 Task: Print 1-2 pages.
Action: Mouse moved to (421, 244)
Screenshot: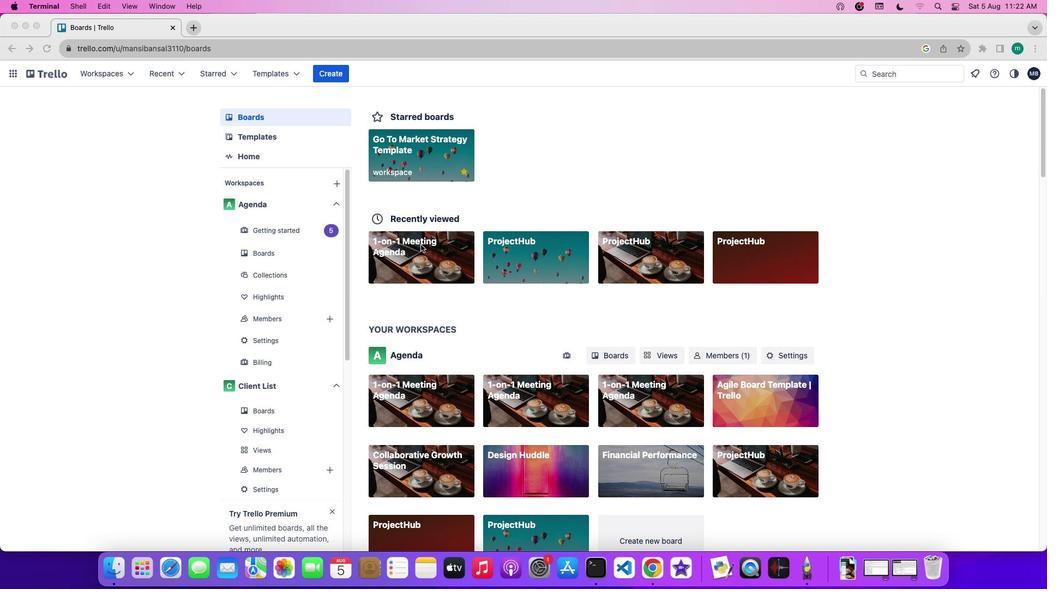 
Action: Mouse pressed left at (421, 244)
Screenshot: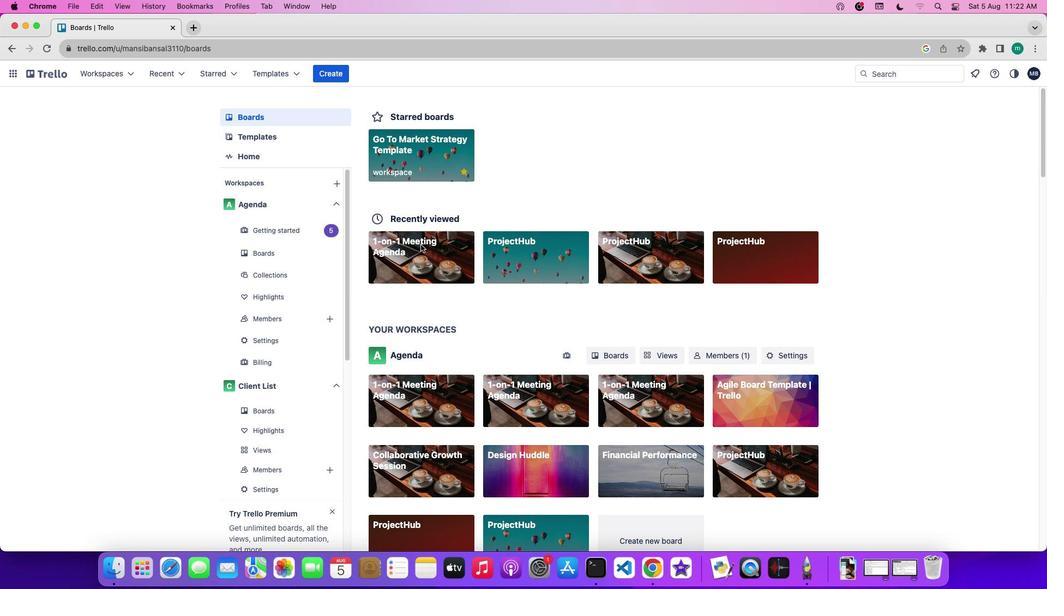 
Action: Mouse pressed left at (421, 244)
Screenshot: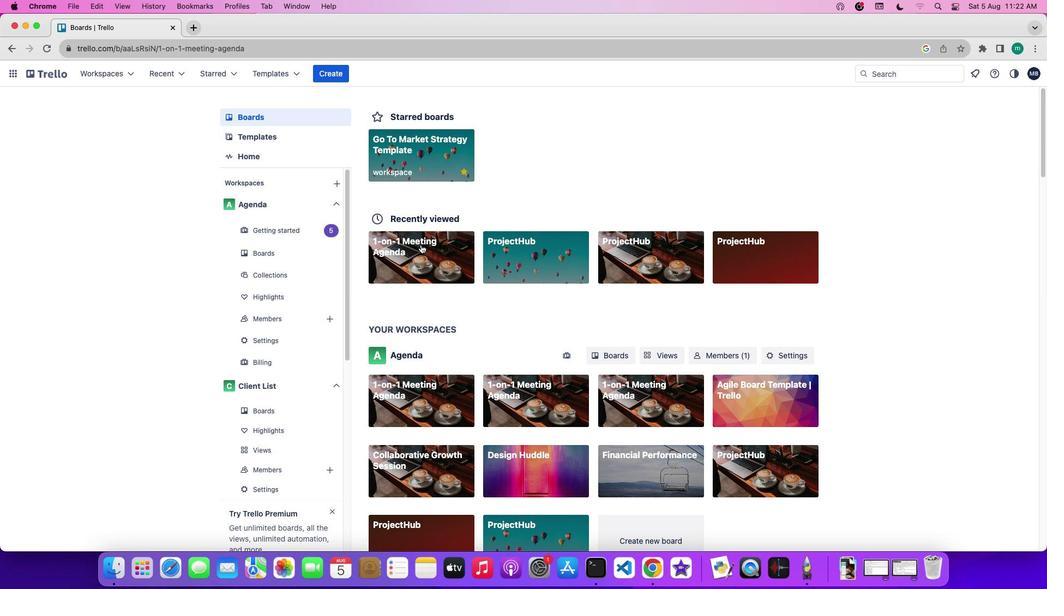 
Action: Mouse moved to (929, 221)
Screenshot: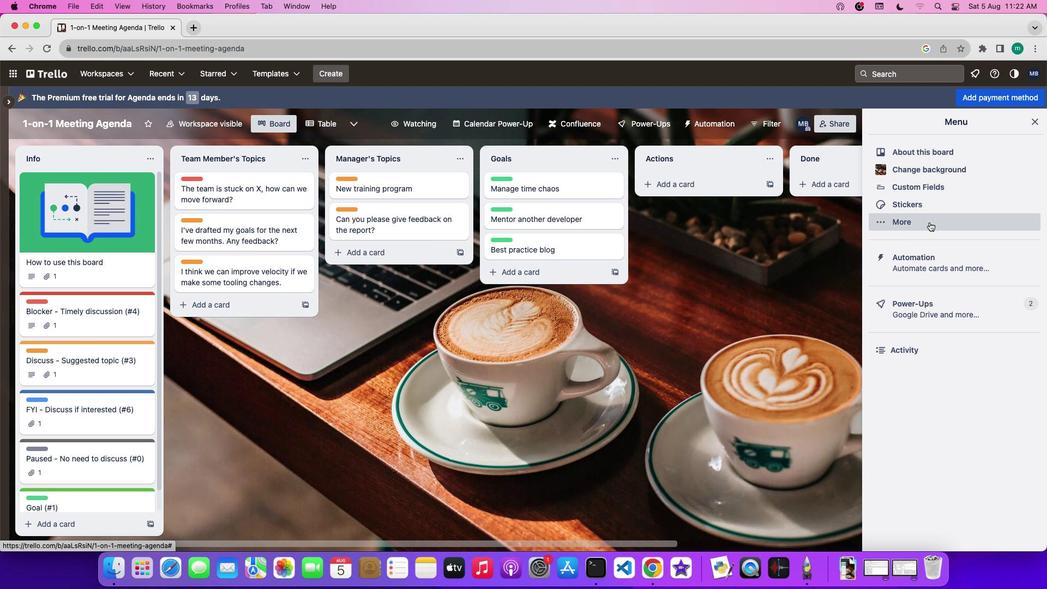 
Action: Mouse pressed left at (929, 221)
Screenshot: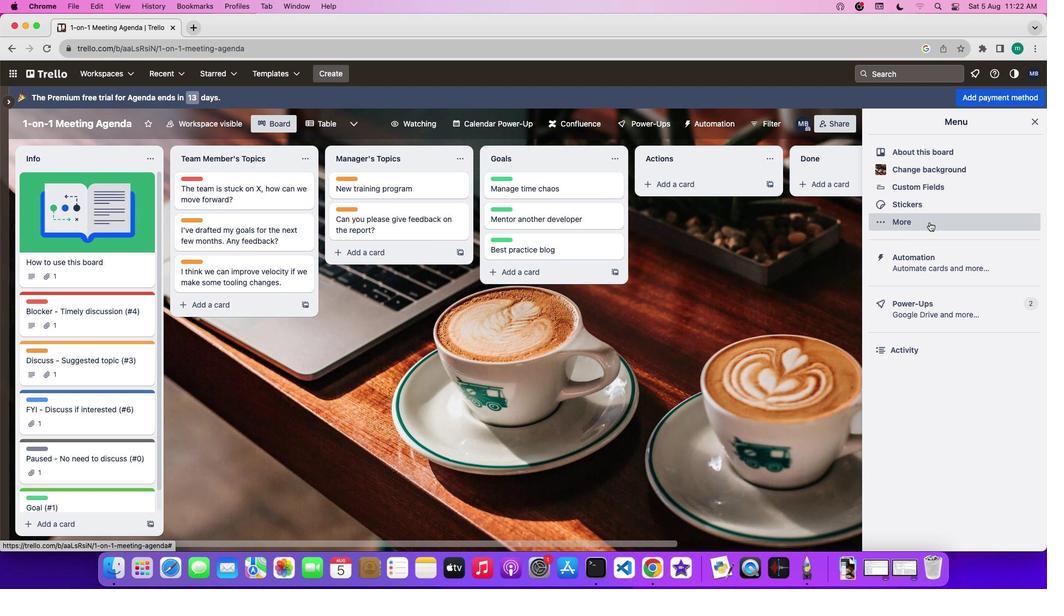 
Action: Mouse moved to (933, 305)
Screenshot: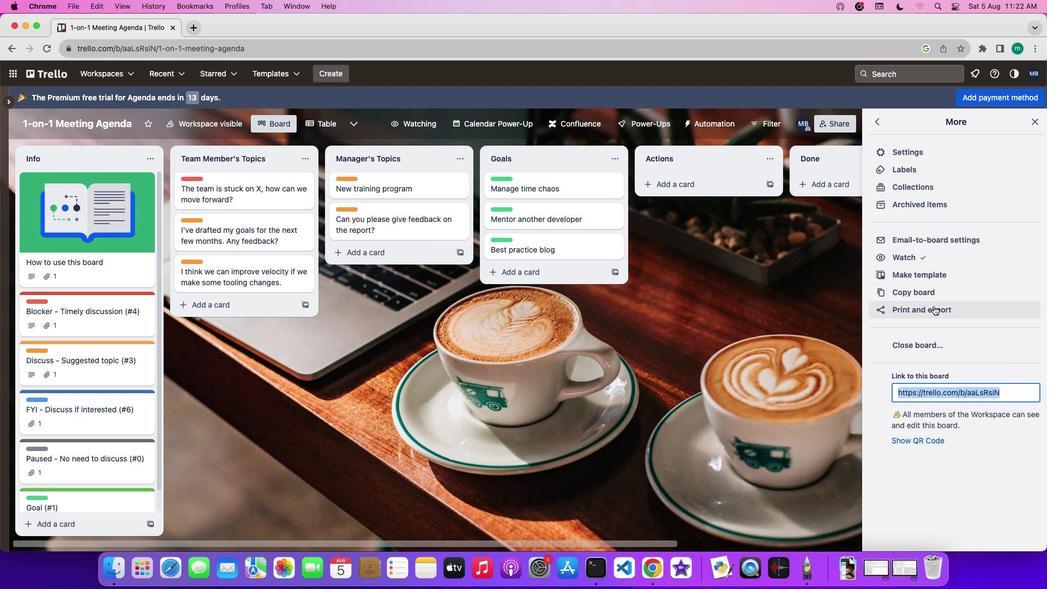
Action: Mouse pressed left at (933, 305)
Screenshot: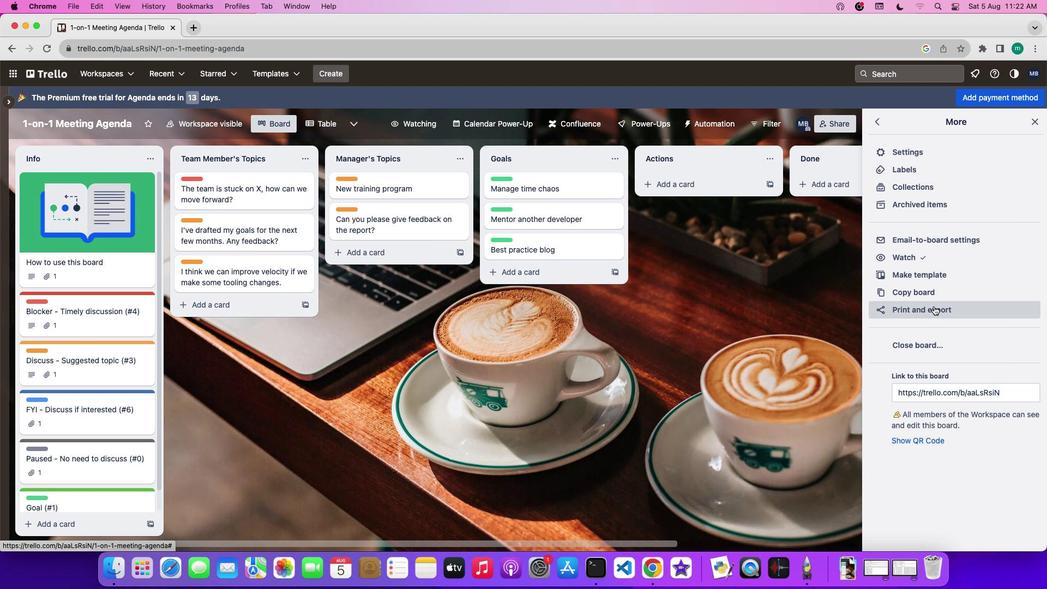 
Action: Mouse moved to (924, 362)
Screenshot: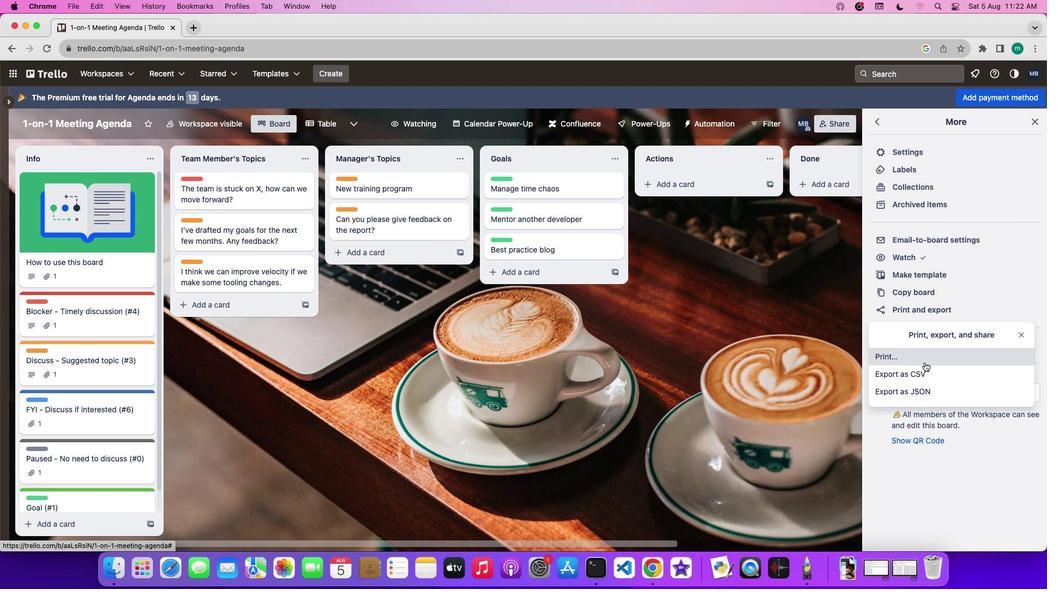 
Action: Mouse pressed left at (924, 362)
Screenshot: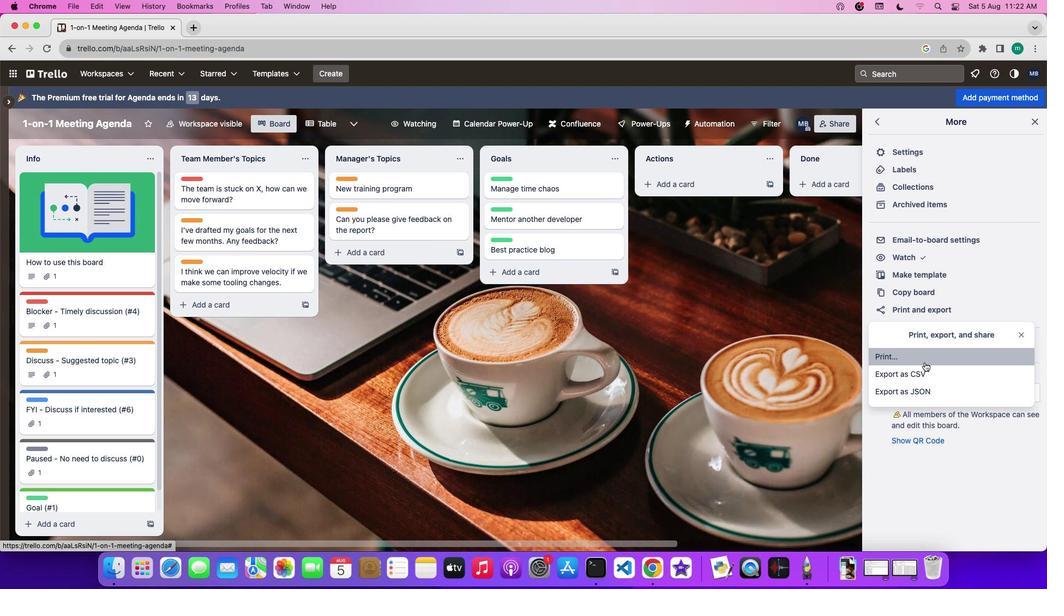 
Action: Mouse moved to (811, 140)
Screenshot: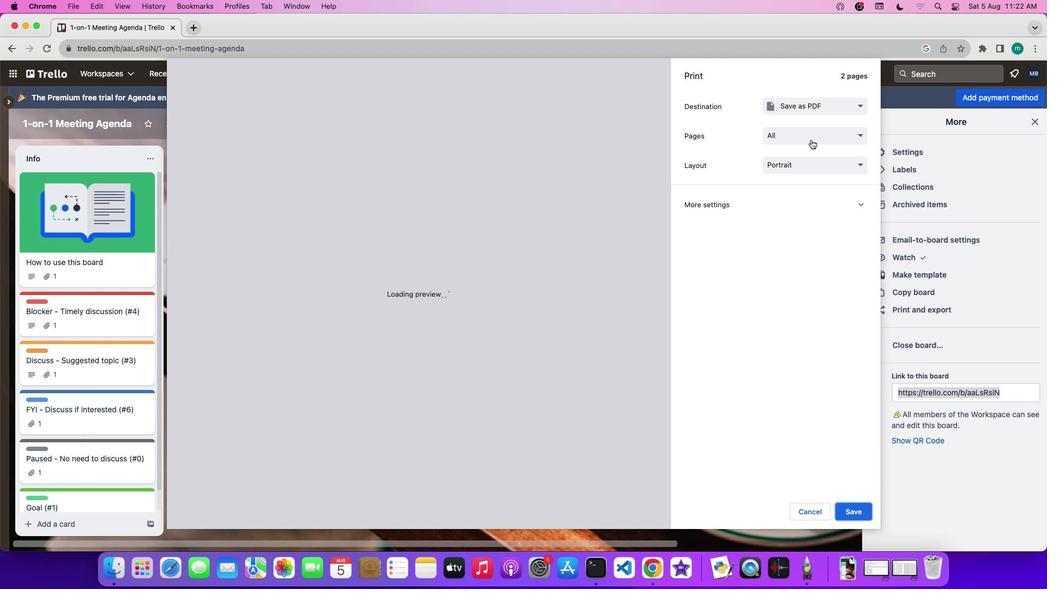 
Action: Mouse pressed left at (811, 140)
Screenshot: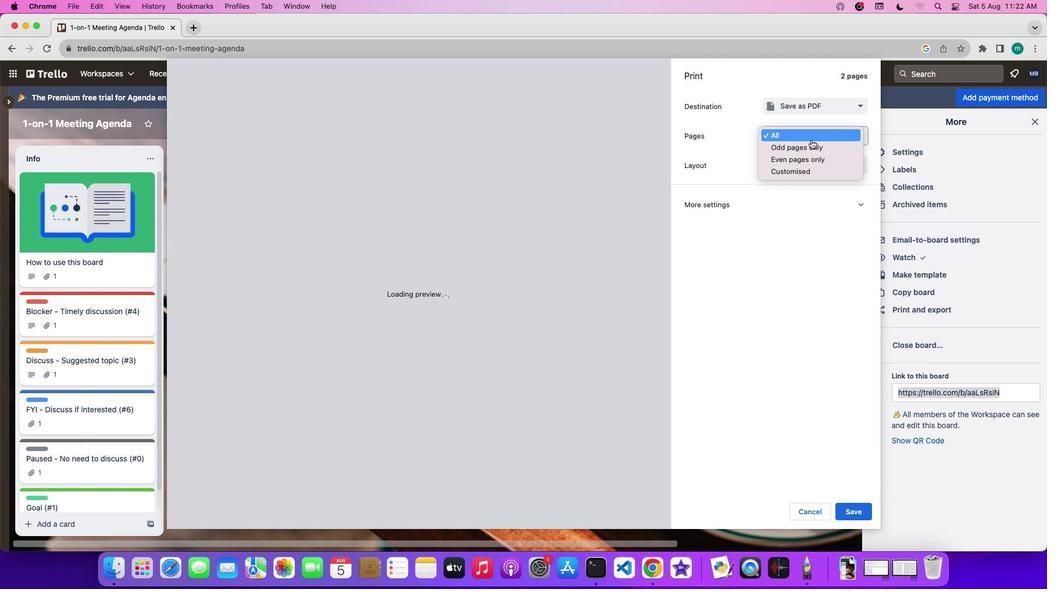 
Action: Mouse moved to (828, 165)
Screenshot: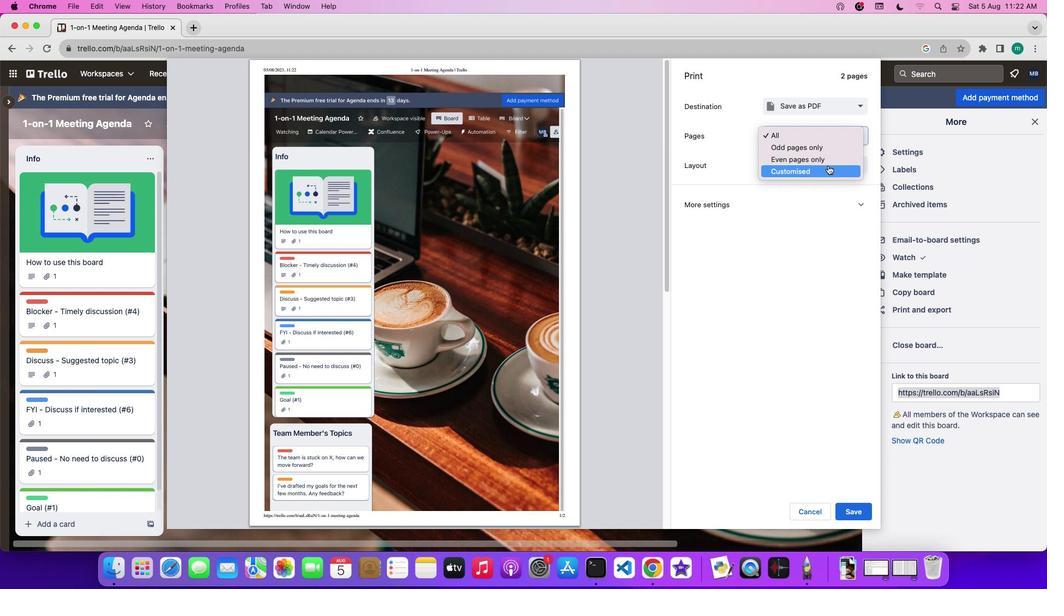 
Action: Mouse pressed left at (828, 165)
Screenshot: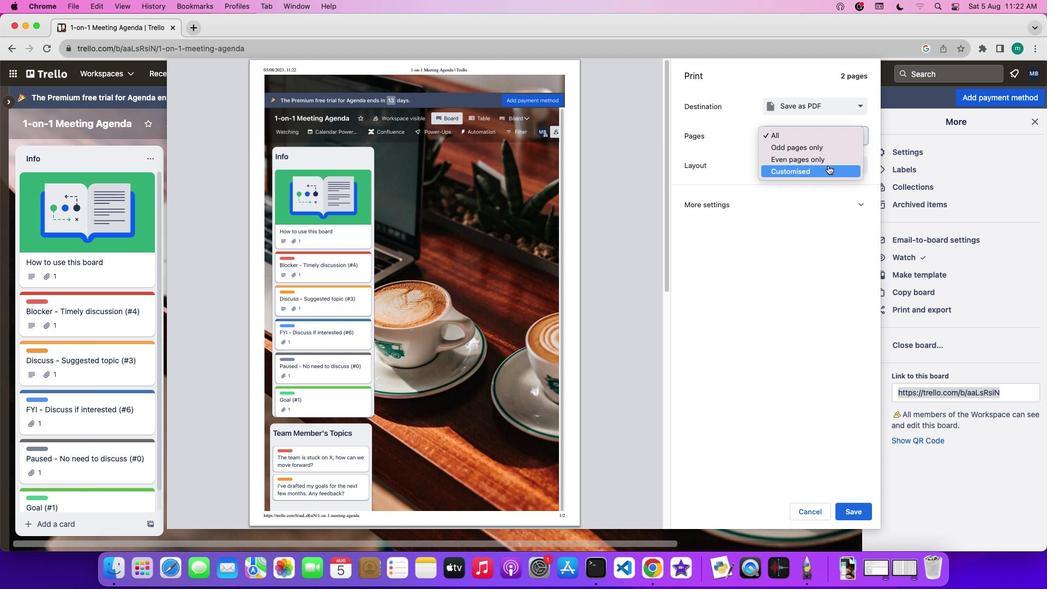 
Action: Mouse moved to (823, 157)
Screenshot: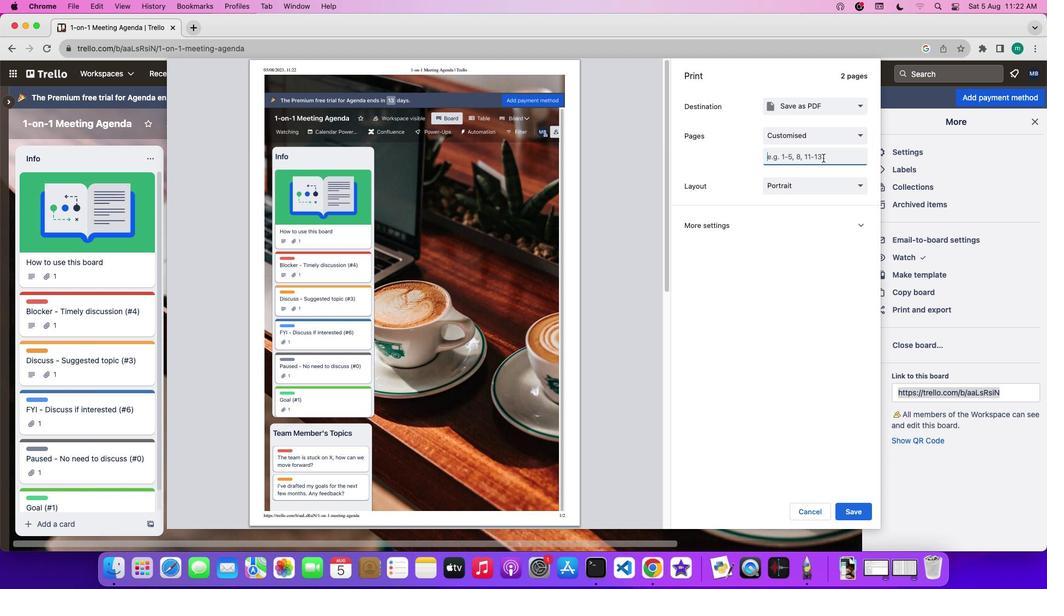 
Action: Mouse pressed left at (823, 157)
Screenshot: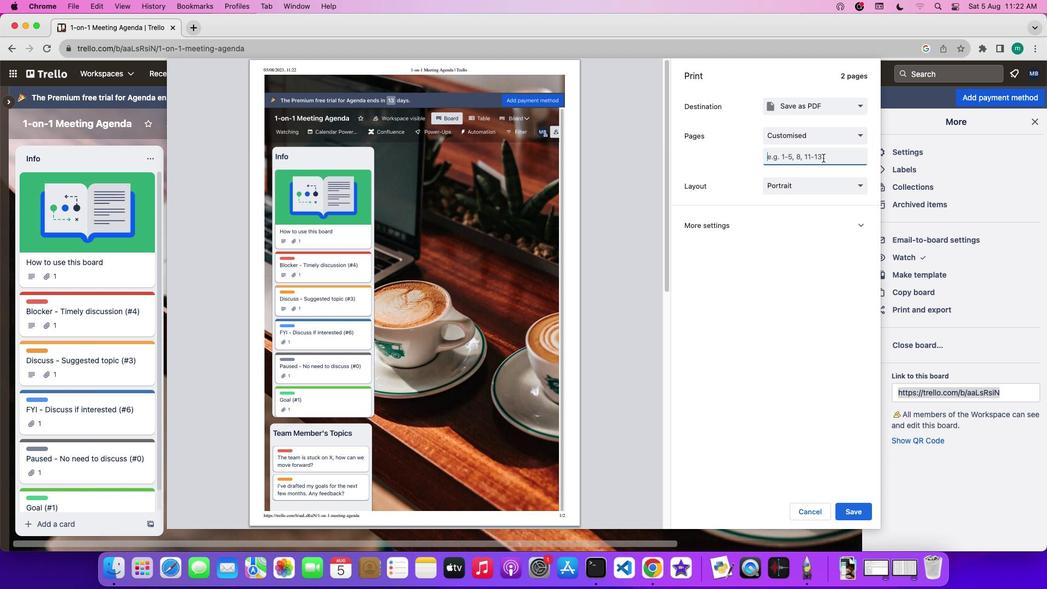 
Action: Key pressed '1''-''2'
Screenshot: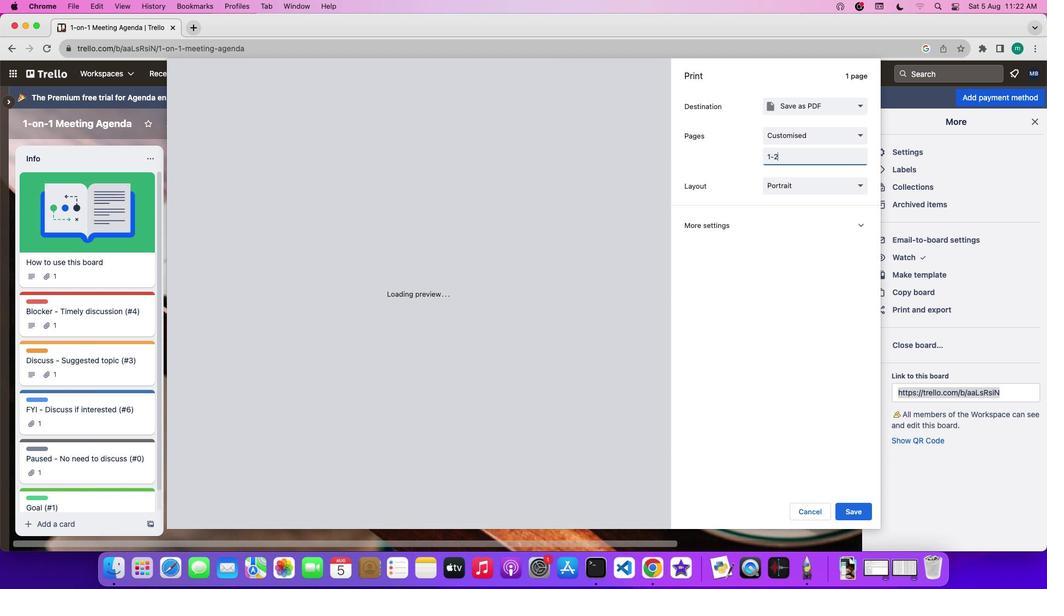 
Action: Mouse moved to (843, 361)
Screenshot: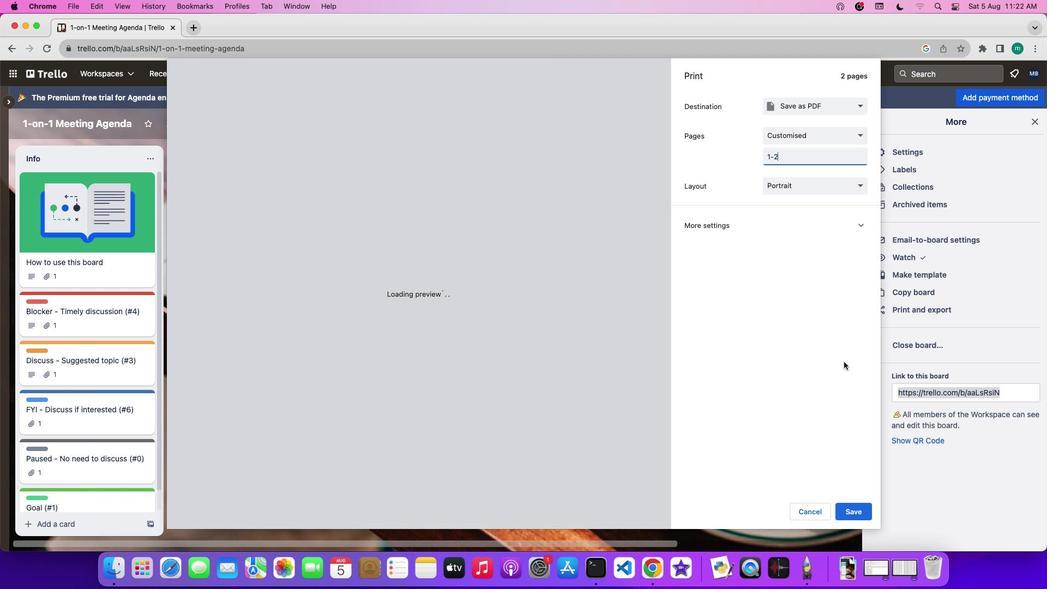 
